 Task: Add a condition where "Hours since status category solved Greater than Twenty-five" in pending tickets.
Action: Mouse moved to (123, 359)
Screenshot: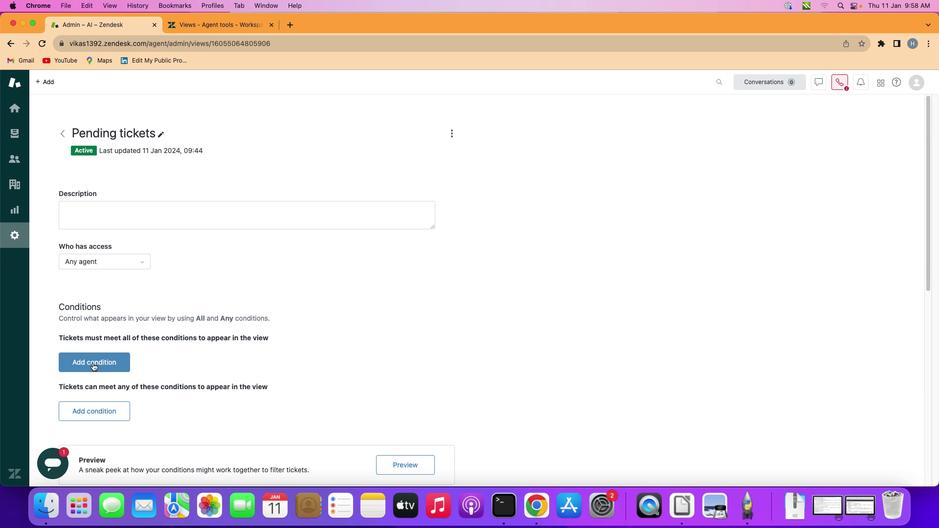 
Action: Mouse pressed left at (123, 359)
Screenshot: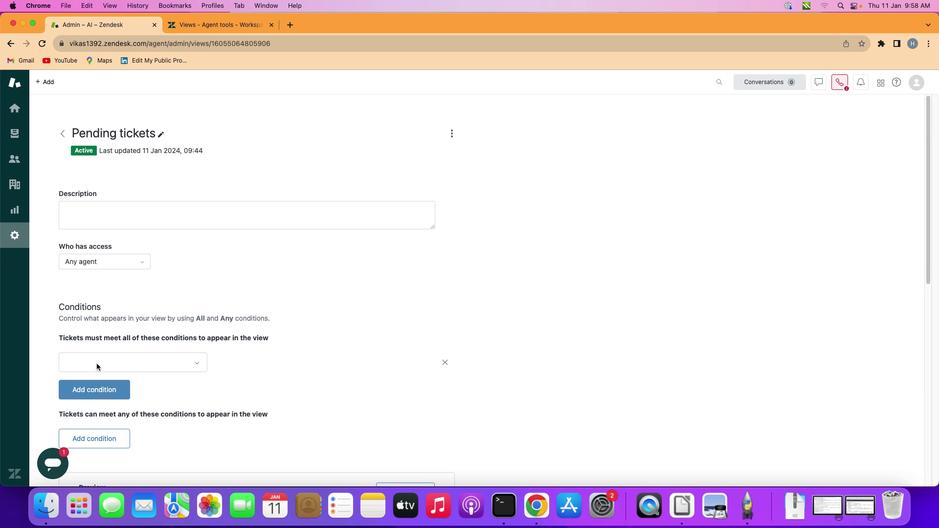 
Action: Mouse moved to (157, 359)
Screenshot: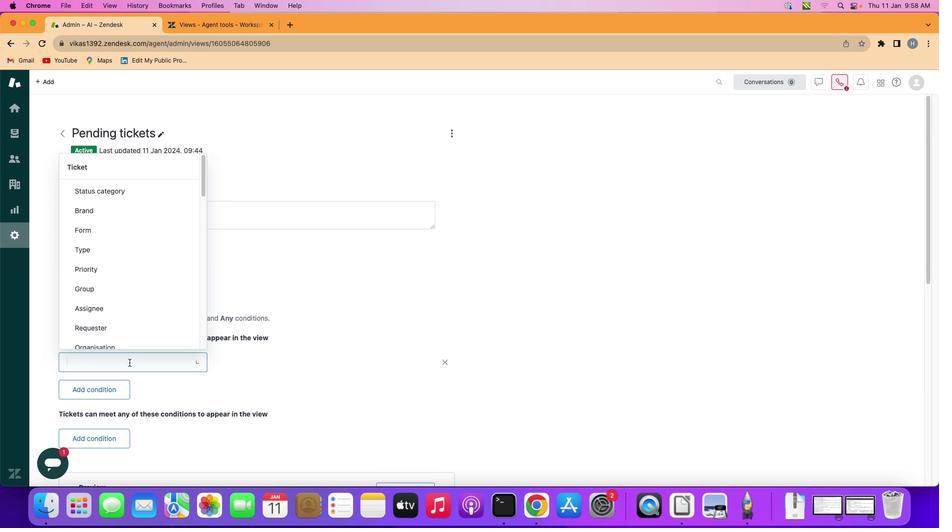 
Action: Mouse pressed left at (157, 359)
Screenshot: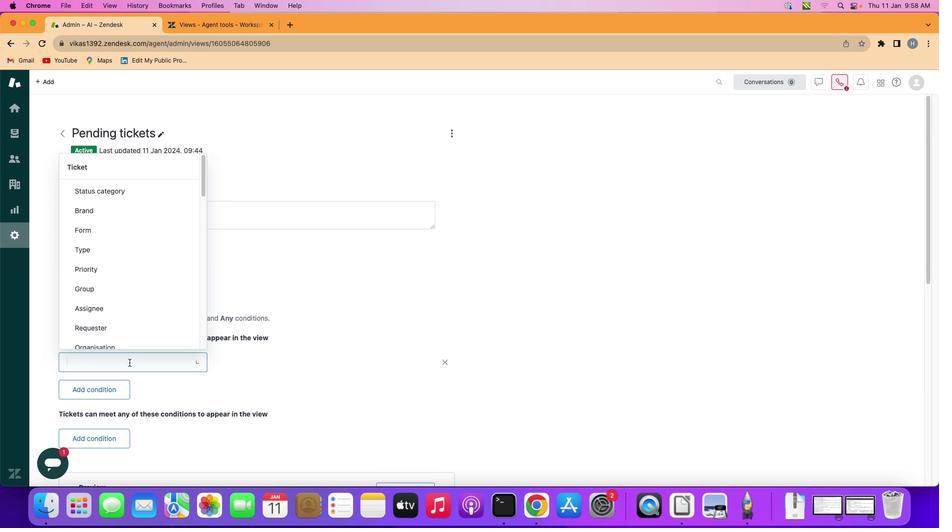 
Action: Mouse moved to (181, 286)
Screenshot: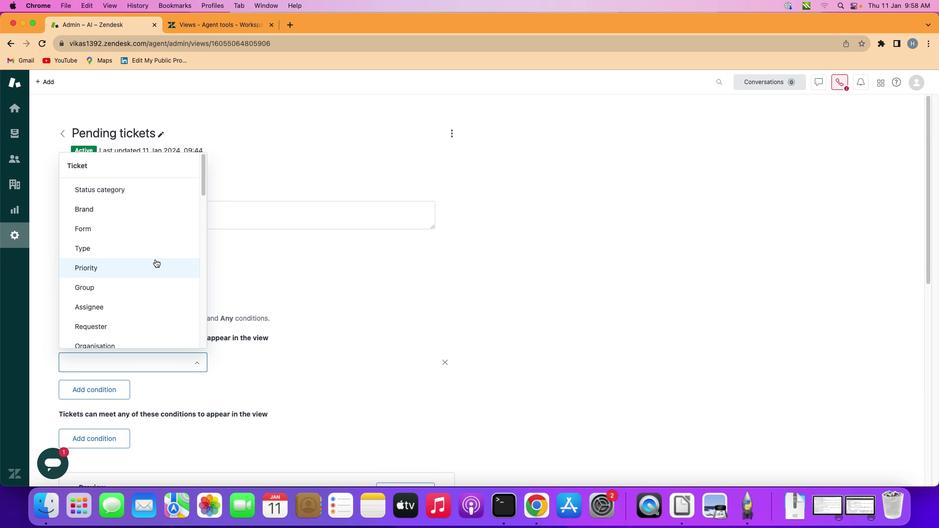
Action: Mouse scrolled (181, 286) with delta (36, 101)
Screenshot: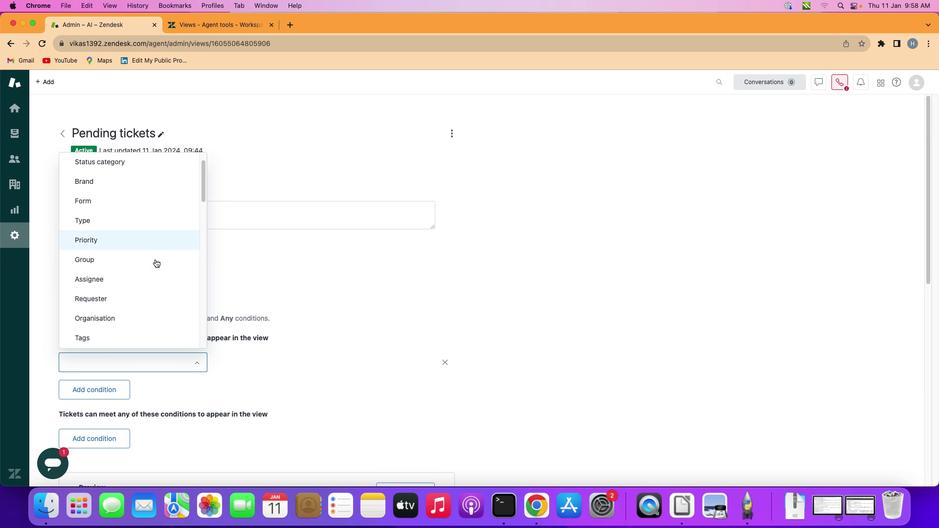 
Action: Mouse scrolled (181, 286) with delta (36, 101)
Screenshot: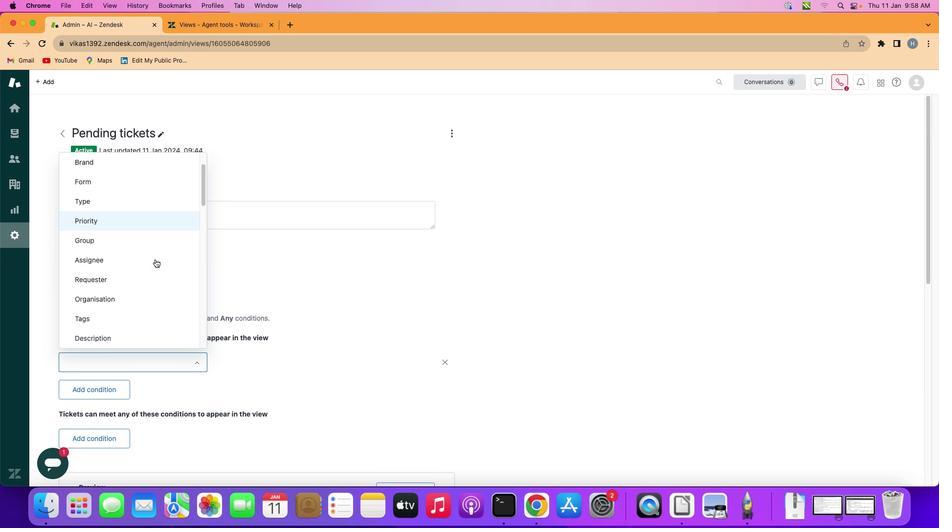 
Action: Mouse scrolled (181, 286) with delta (36, 101)
Screenshot: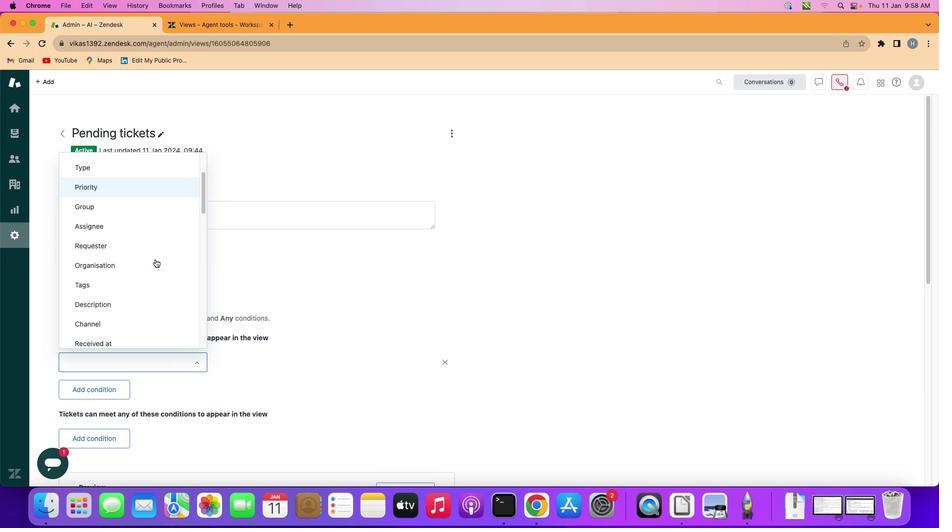 
Action: Mouse scrolled (181, 286) with delta (36, 101)
Screenshot: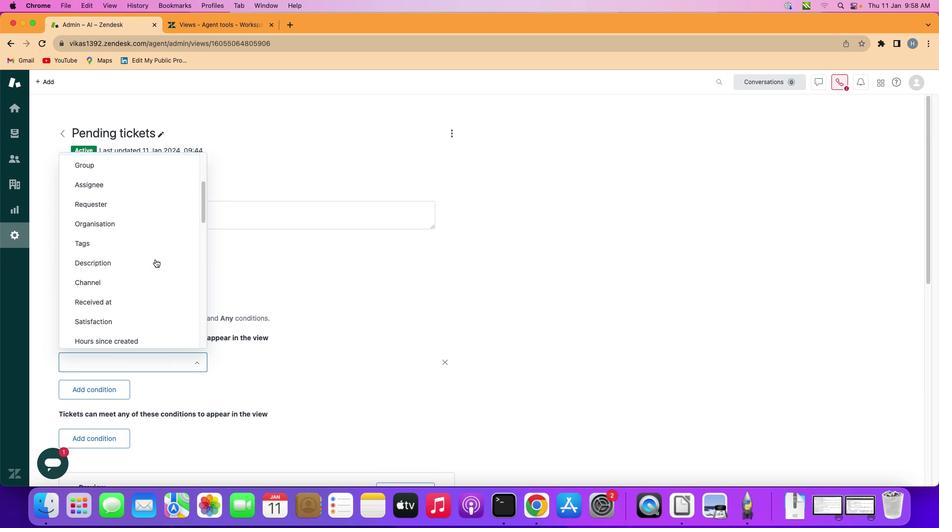 
Action: Mouse scrolled (181, 286) with delta (36, 101)
Screenshot: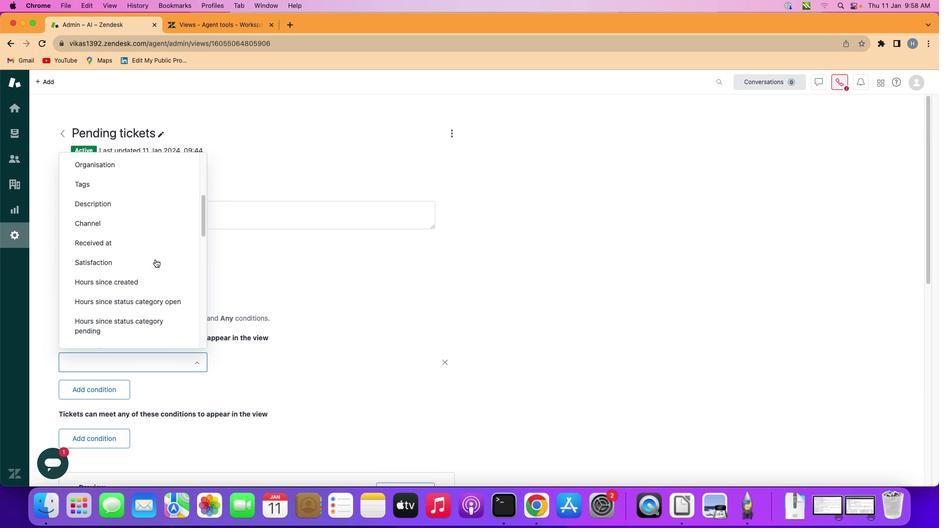 
Action: Mouse scrolled (181, 286) with delta (36, 100)
Screenshot: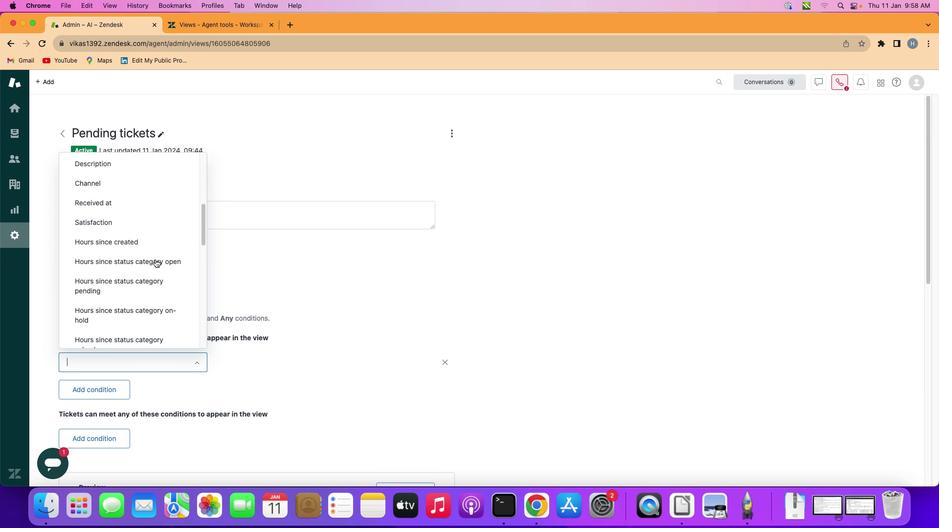 
Action: Mouse scrolled (181, 286) with delta (36, 101)
Screenshot: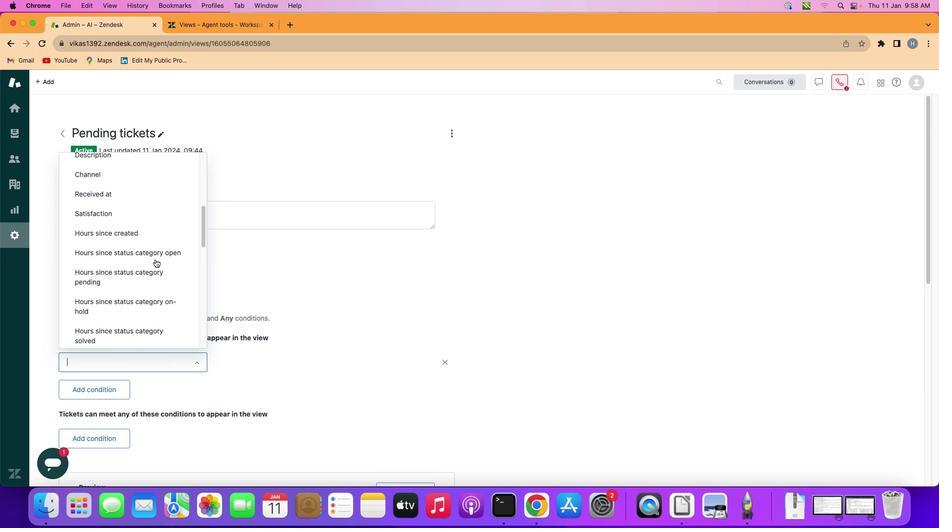 
Action: Mouse scrolled (181, 286) with delta (36, 101)
Screenshot: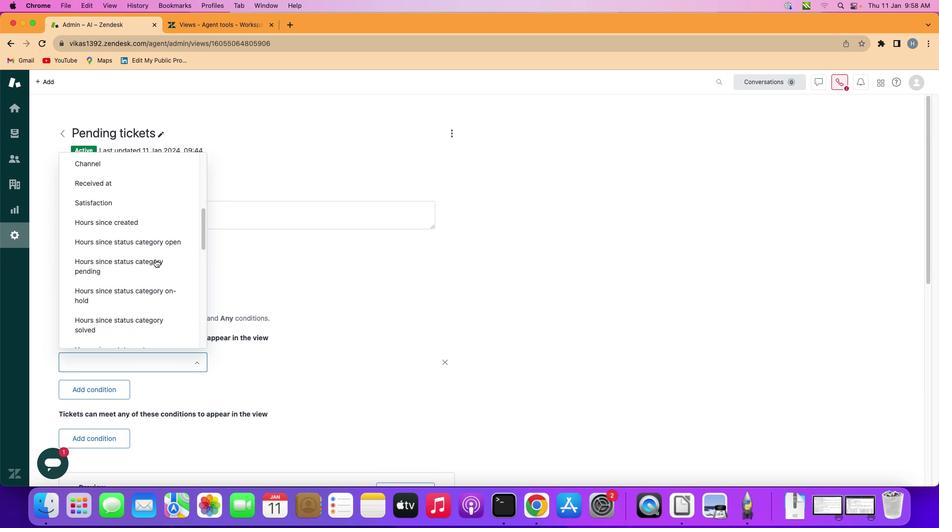
Action: Mouse scrolled (181, 286) with delta (36, 101)
Screenshot: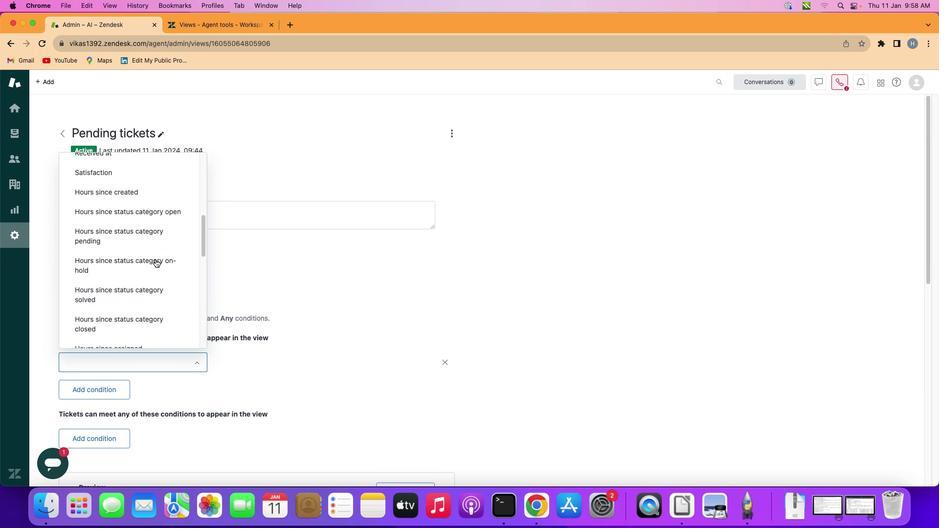 
Action: Mouse scrolled (181, 286) with delta (36, 101)
Screenshot: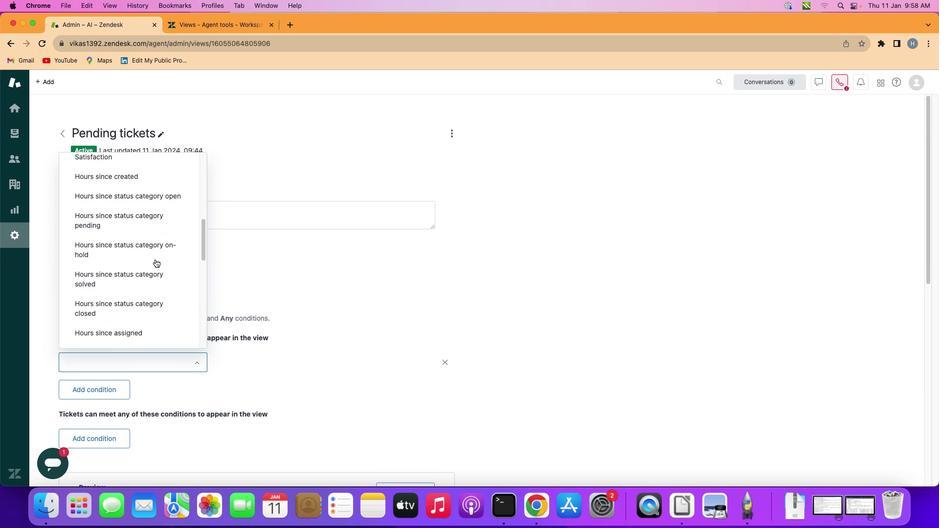 
Action: Mouse scrolled (181, 286) with delta (36, 101)
Screenshot: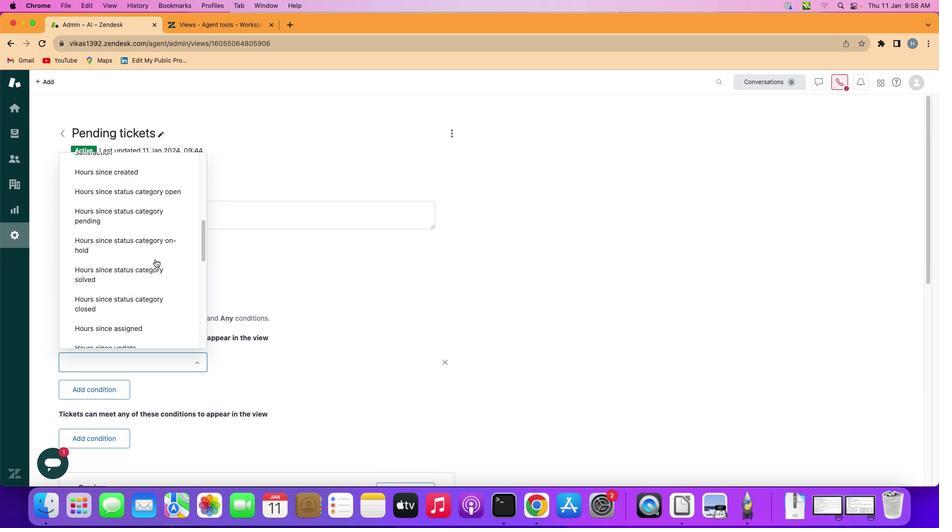 
Action: Mouse scrolled (181, 286) with delta (36, 101)
Screenshot: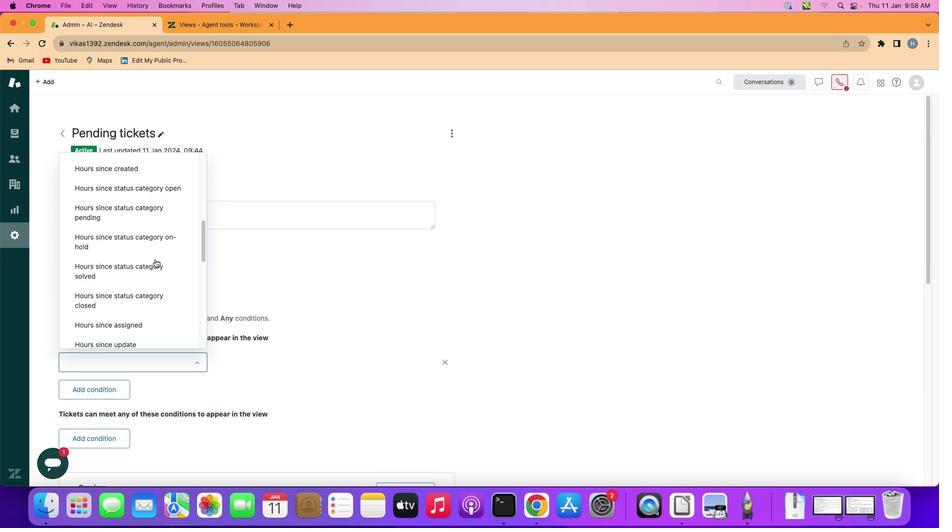 
Action: Mouse moved to (165, 291)
Screenshot: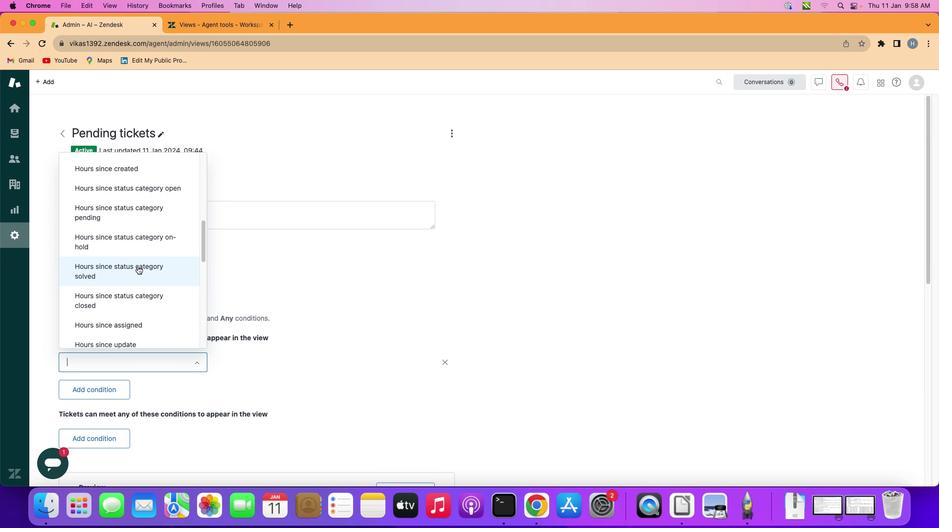 
Action: Mouse pressed left at (165, 291)
Screenshot: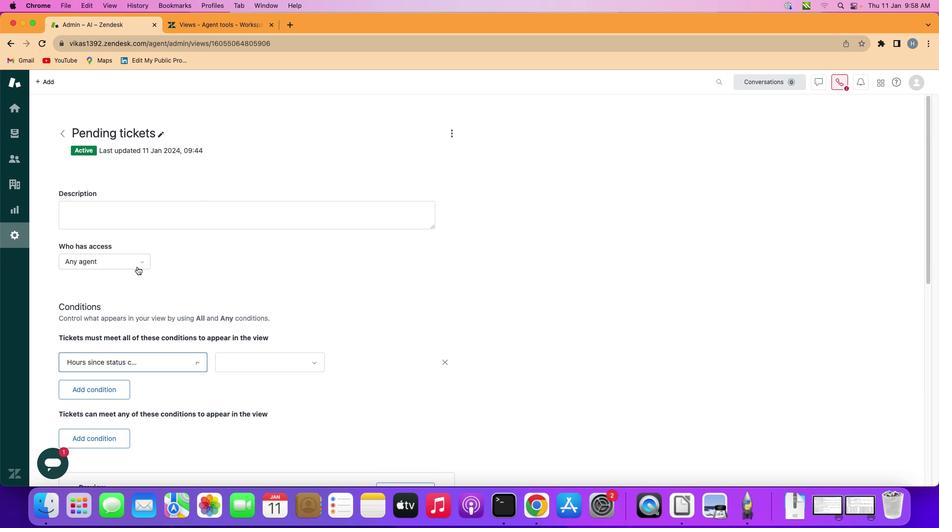 
Action: Mouse moved to (301, 360)
Screenshot: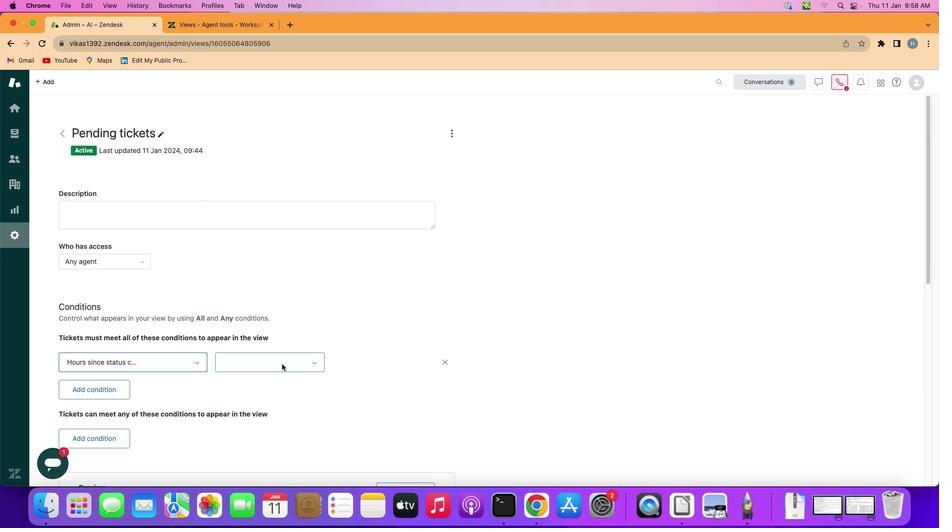 
Action: Mouse pressed left at (301, 360)
Screenshot: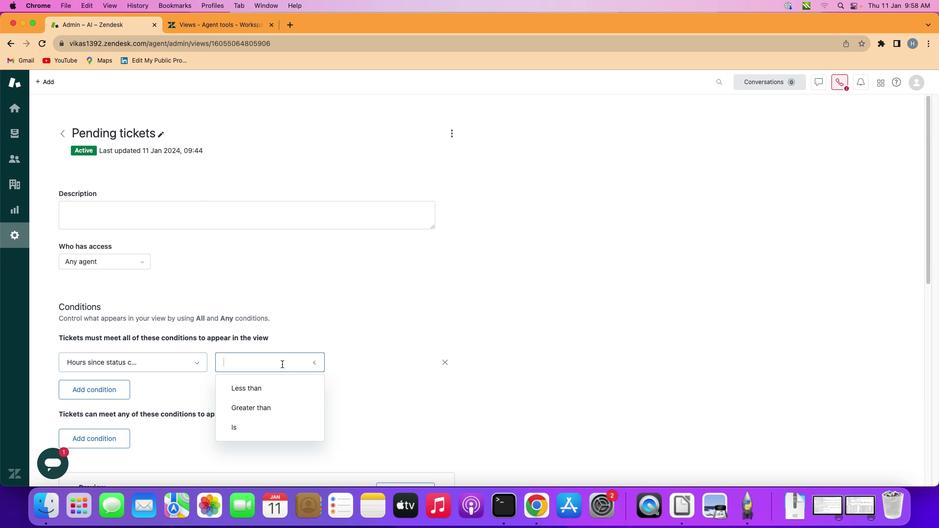 
Action: Mouse moved to (291, 389)
Screenshot: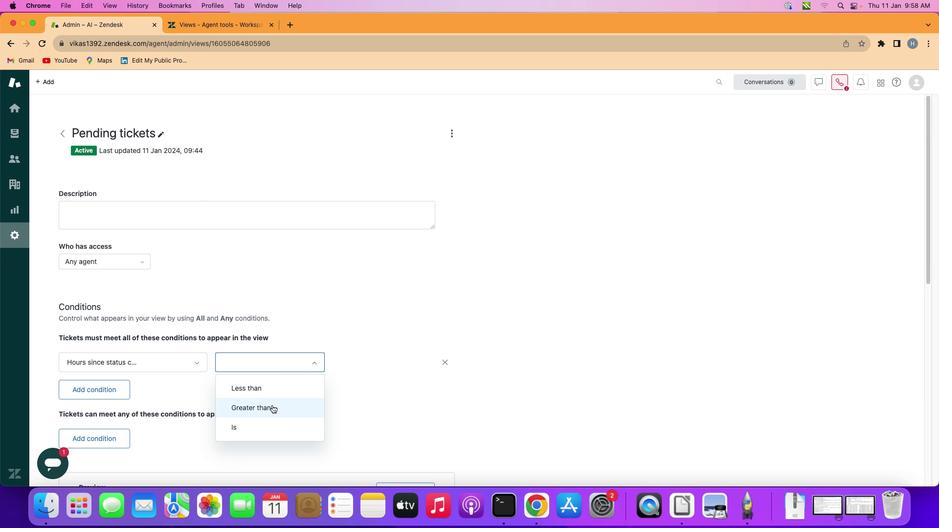 
Action: Mouse pressed left at (291, 389)
Screenshot: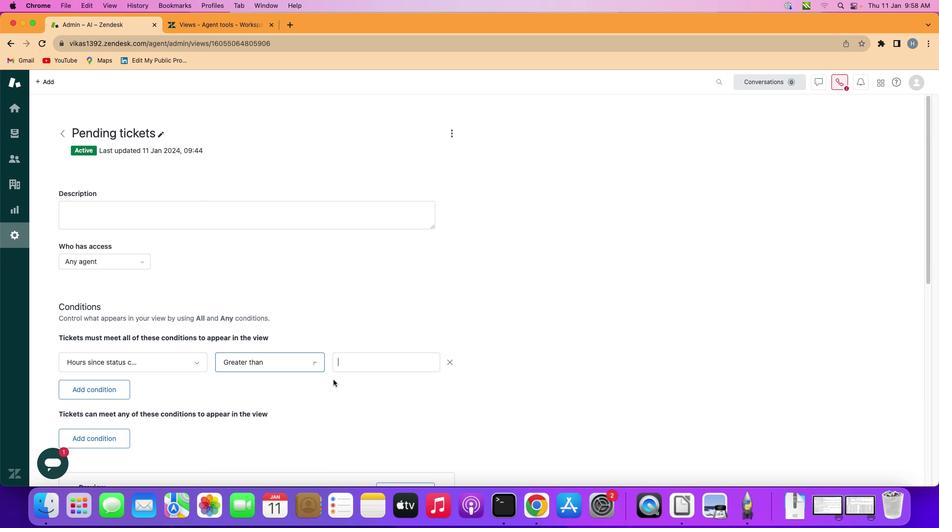 
Action: Mouse moved to (374, 357)
Screenshot: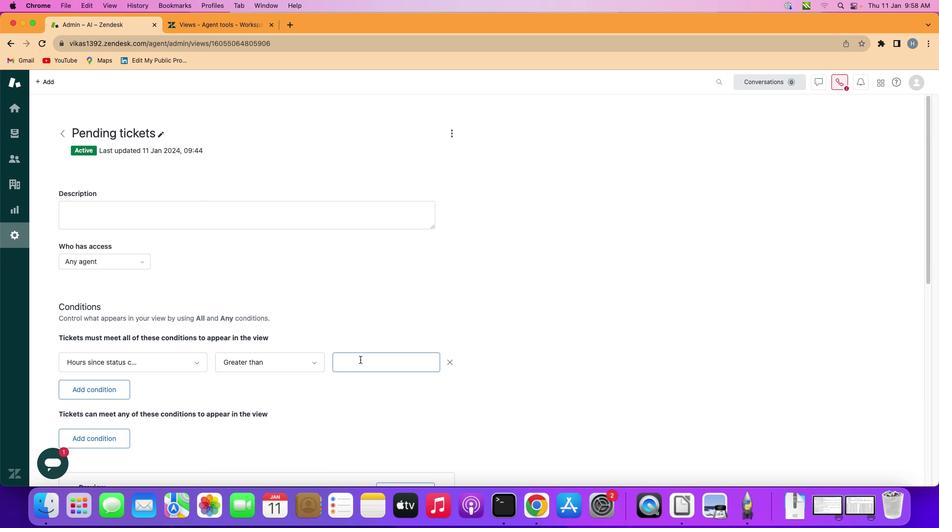 
Action: Mouse pressed left at (374, 357)
Screenshot: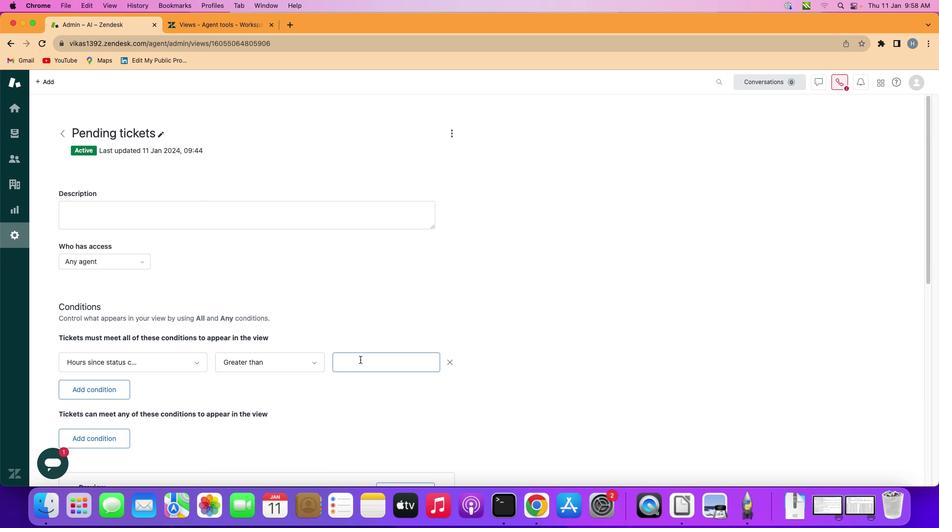 
Action: Key pressed Key.shift'T''w''e''n''t''y''-''f''i''v''e'
Screenshot: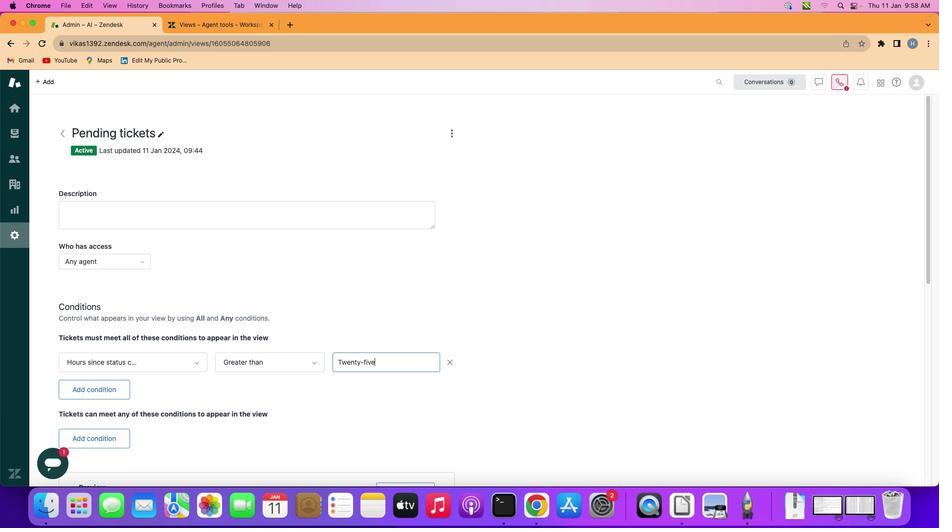 
Action: Mouse moved to (374, 380)
Screenshot: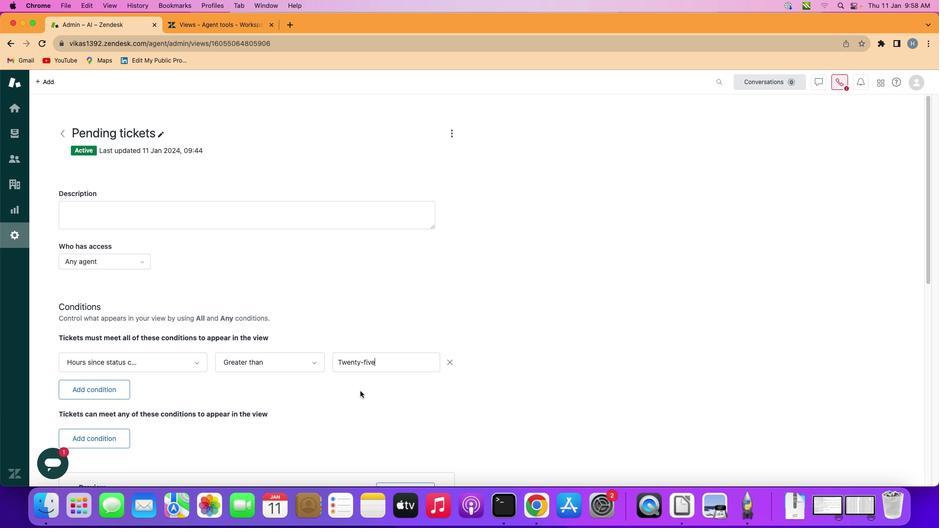 
